 Task: Add the task  Develop a new online booking system for a transportation service to the section Burnout Burner in the project AgileForge and add a Due Date to the respective task as 2023/12/07
Action: Mouse moved to (69, 429)
Screenshot: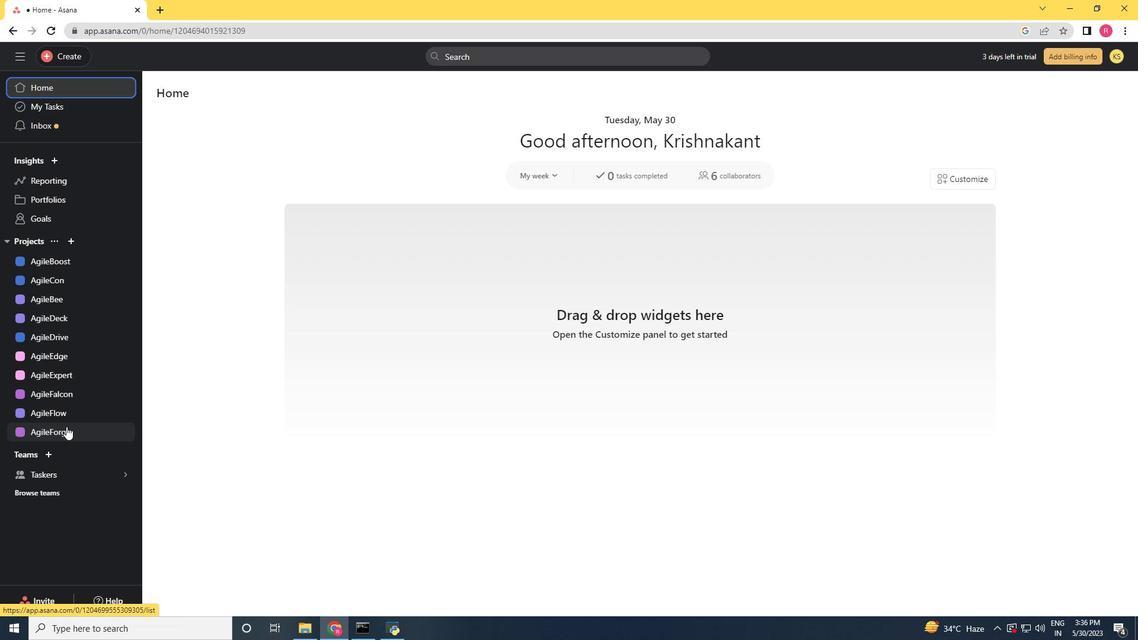 
Action: Mouse pressed left at (69, 429)
Screenshot: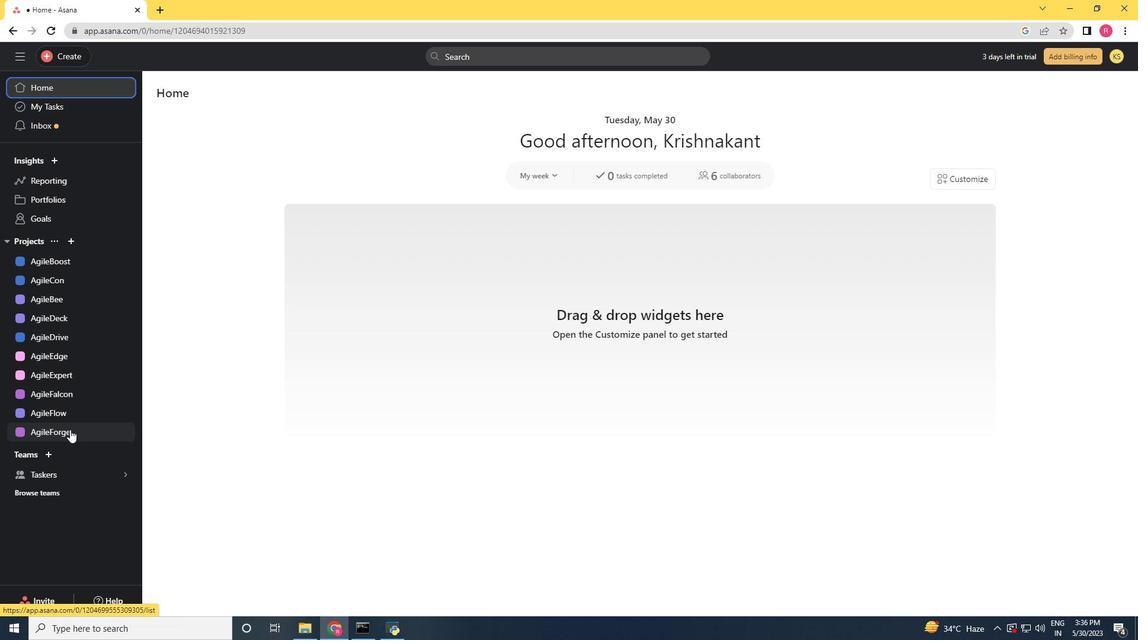 
Action: Mouse moved to (560, 410)
Screenshot: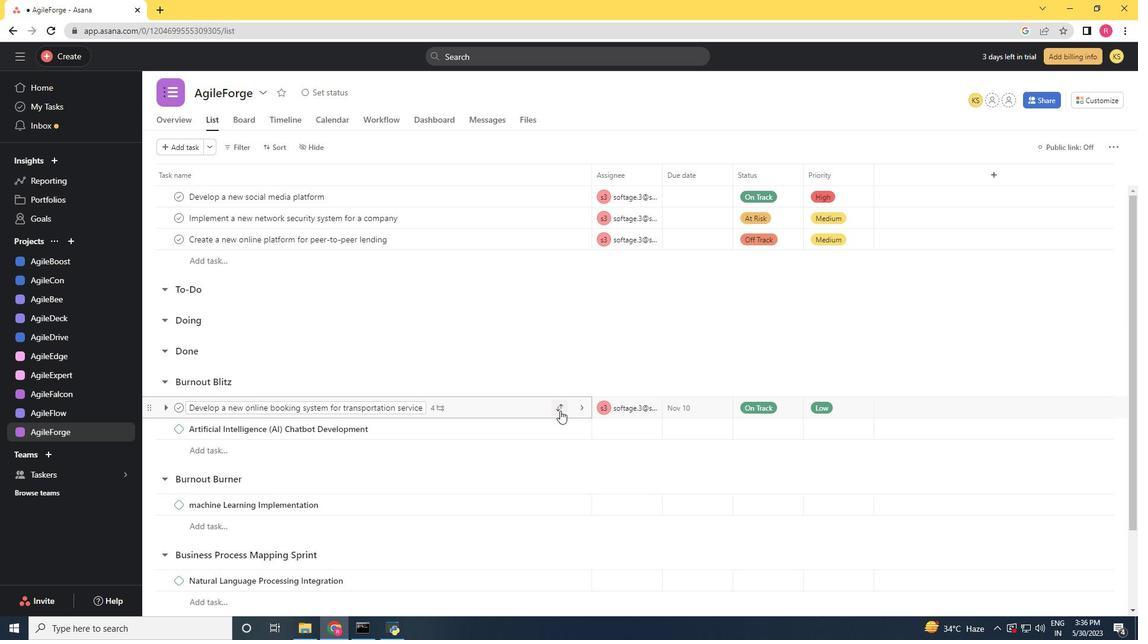 
Action: Mouse pressed left at (560, 410)
Screenshot: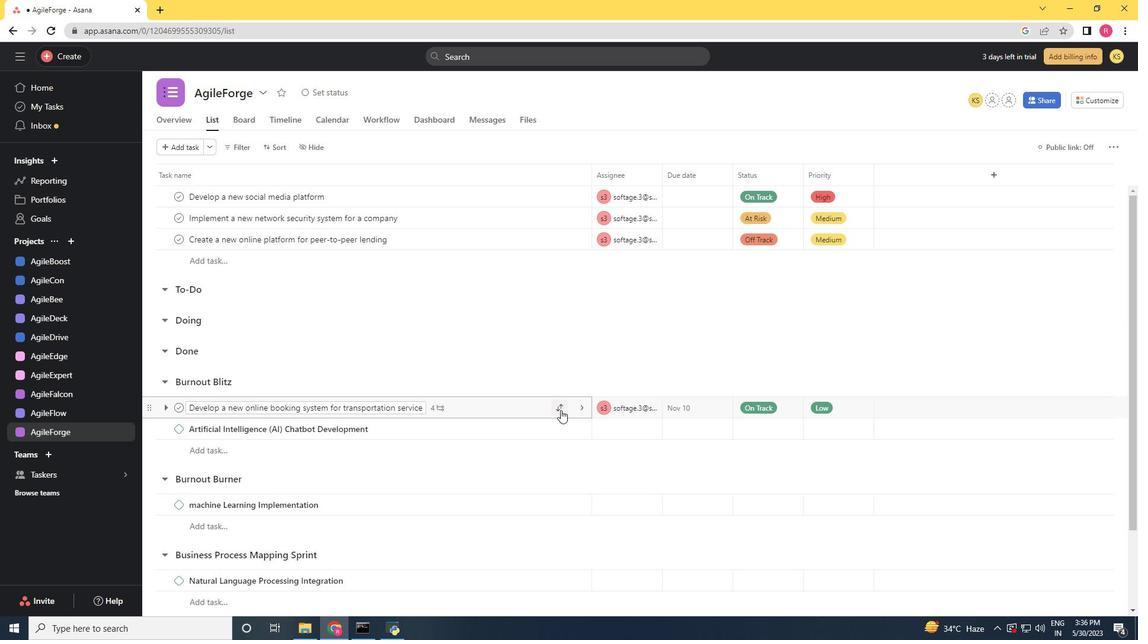 
Action: Mouse moved to (252, 482)
Screenshot: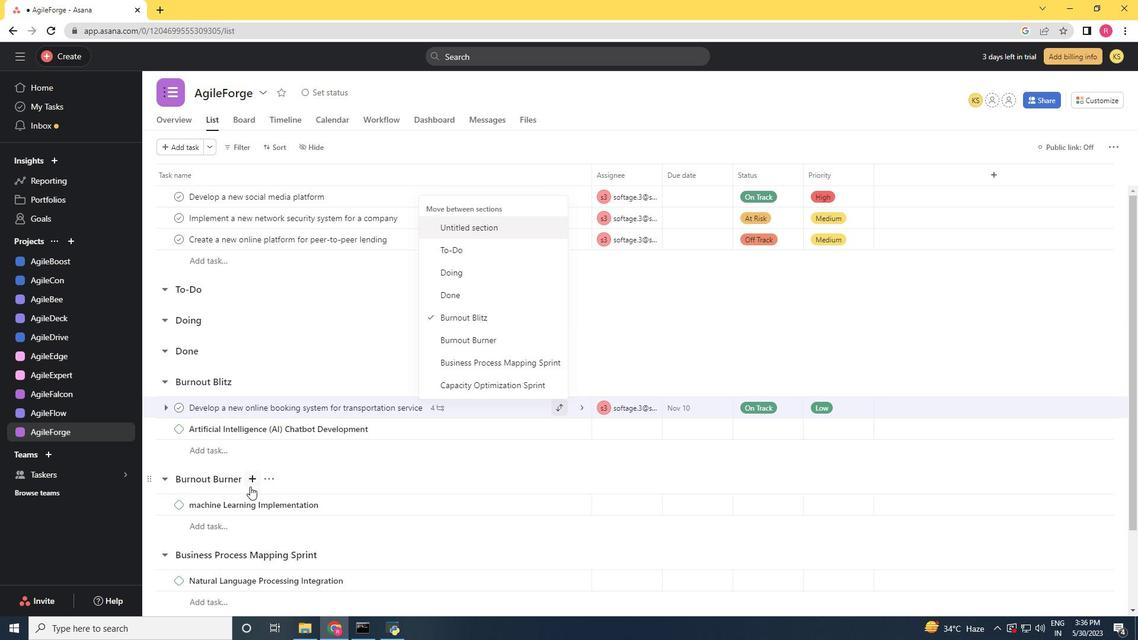 
Action: Mouse pressed left at (252, 482)
Screenshot: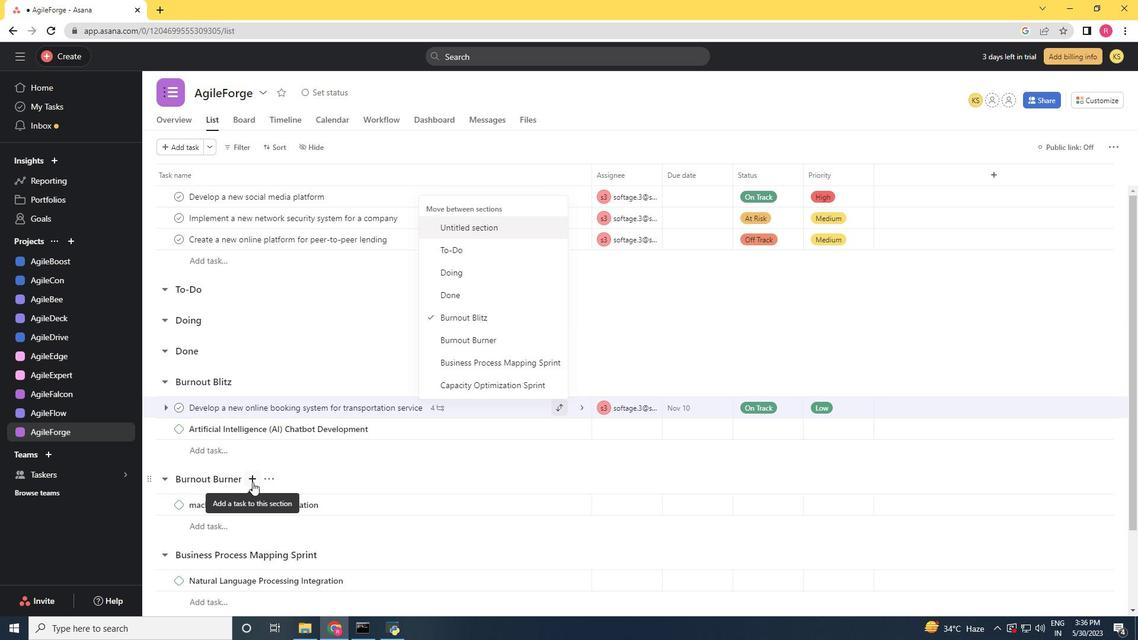 
Action: Mouse moved to (423, 502)
Screenshot: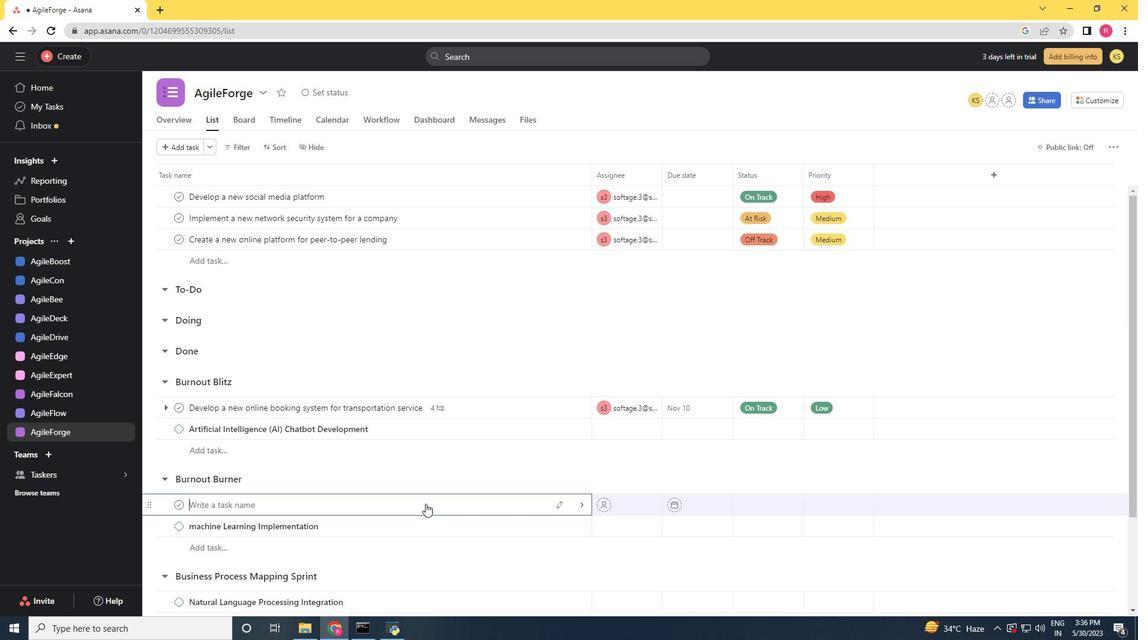 
Action: Mouse pressed right at (423, 502)
Screenshot: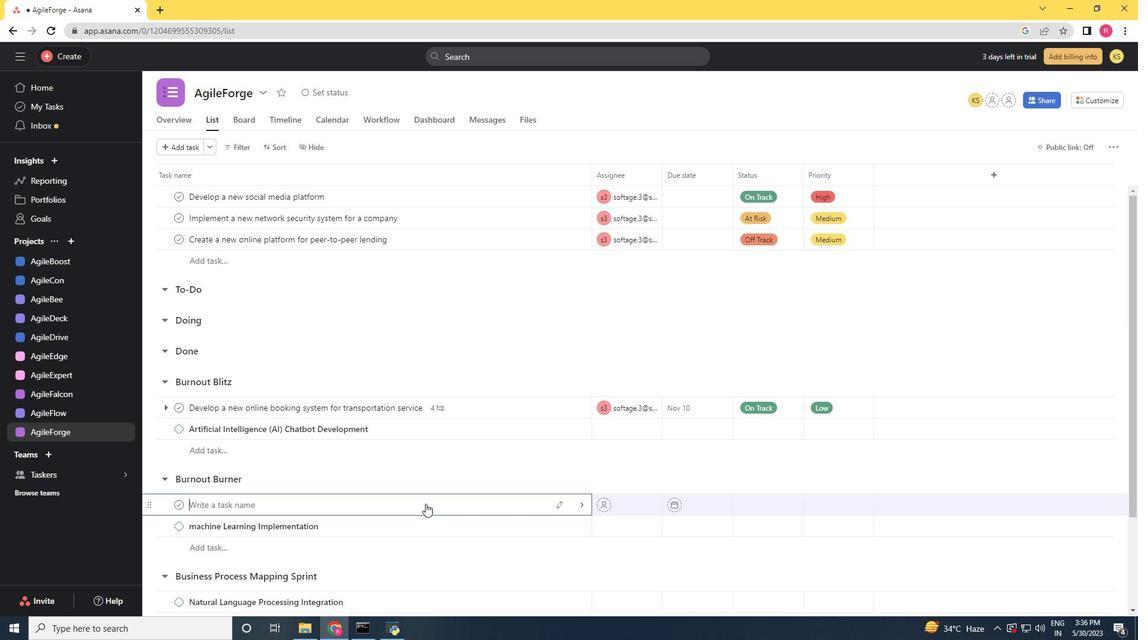 
Action: Mouse moved to (422, 500)
Screenshot: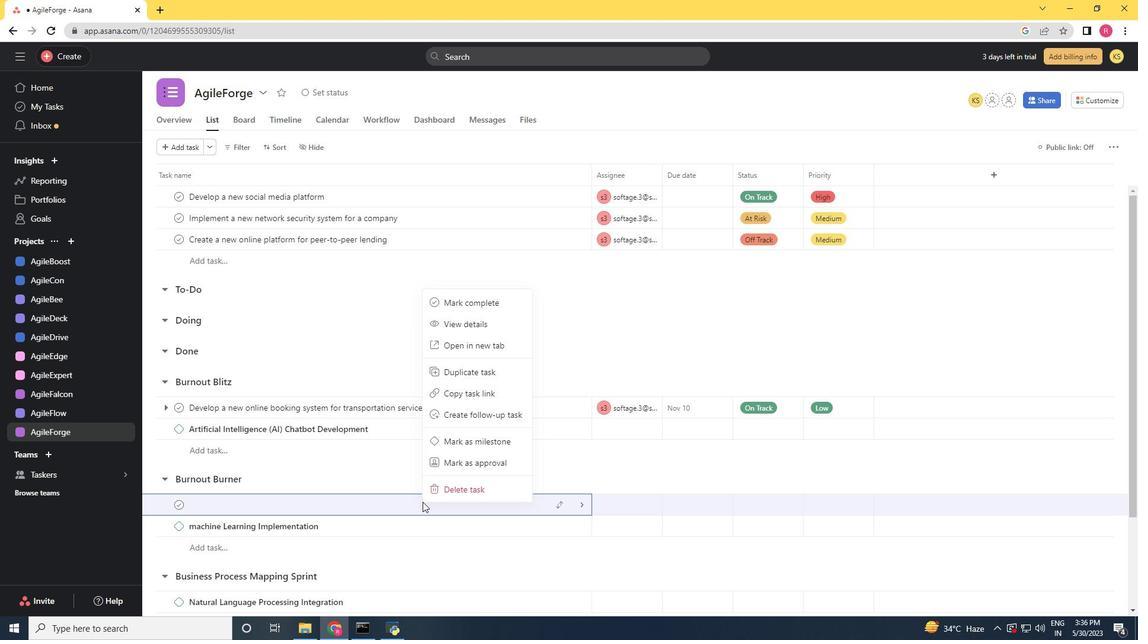 
Action: Mouse pressed left at (422, 500)
Screenshot: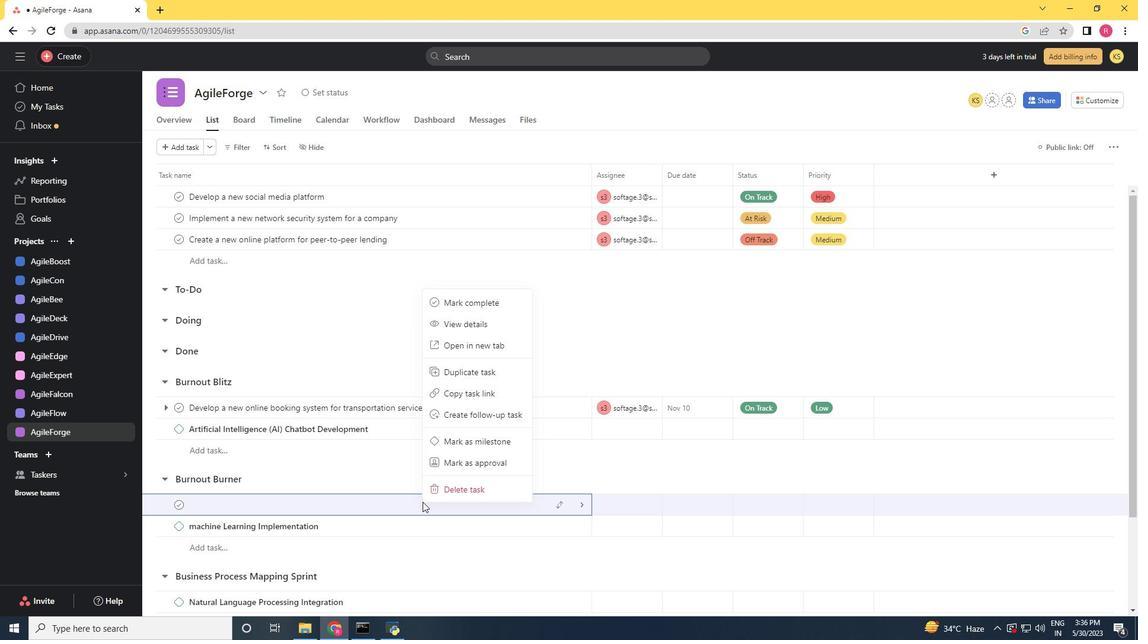 
Action: Mouse moved to (646, 437)
Screenshot: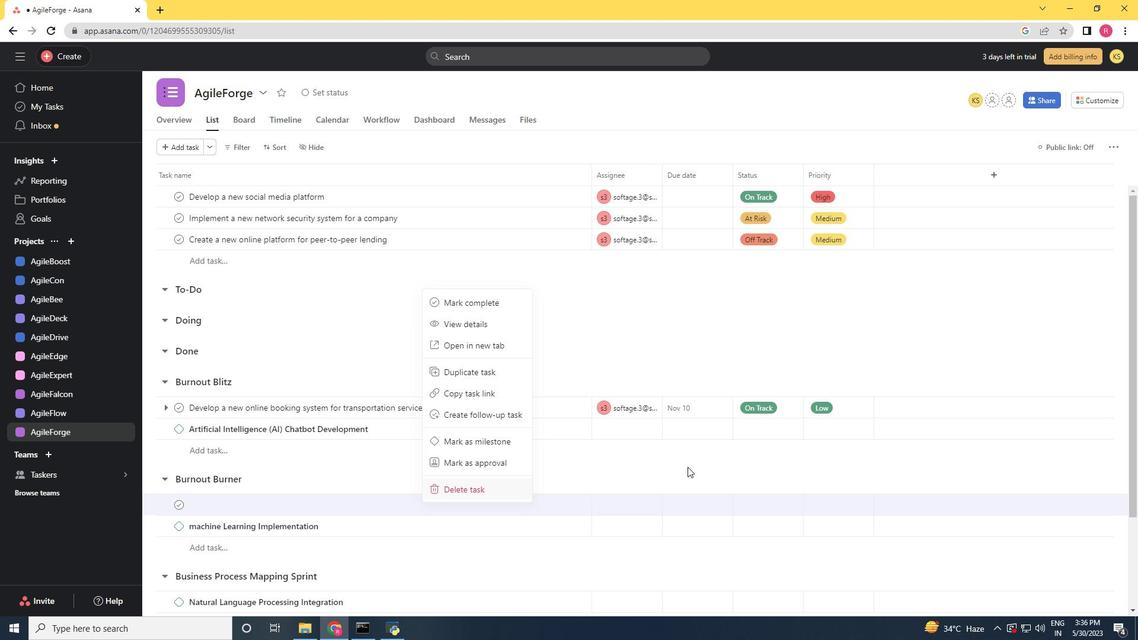 
Action: Mouse pressed left at (646, 437)
Screenshot: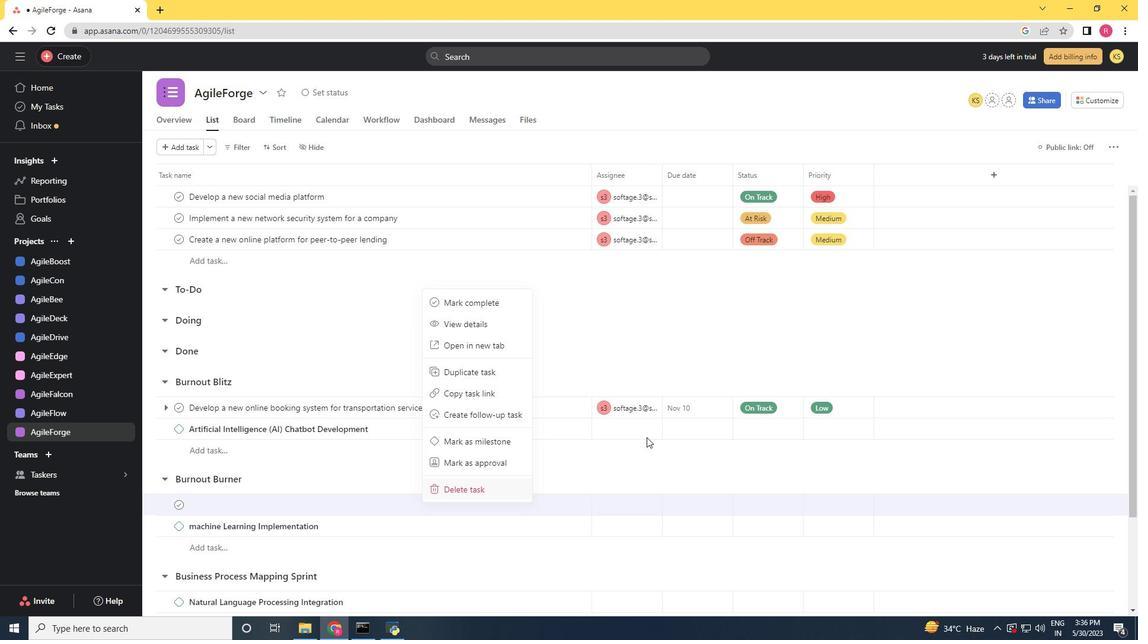 
Action: Mouse moved to (559, 407)
Screenshot: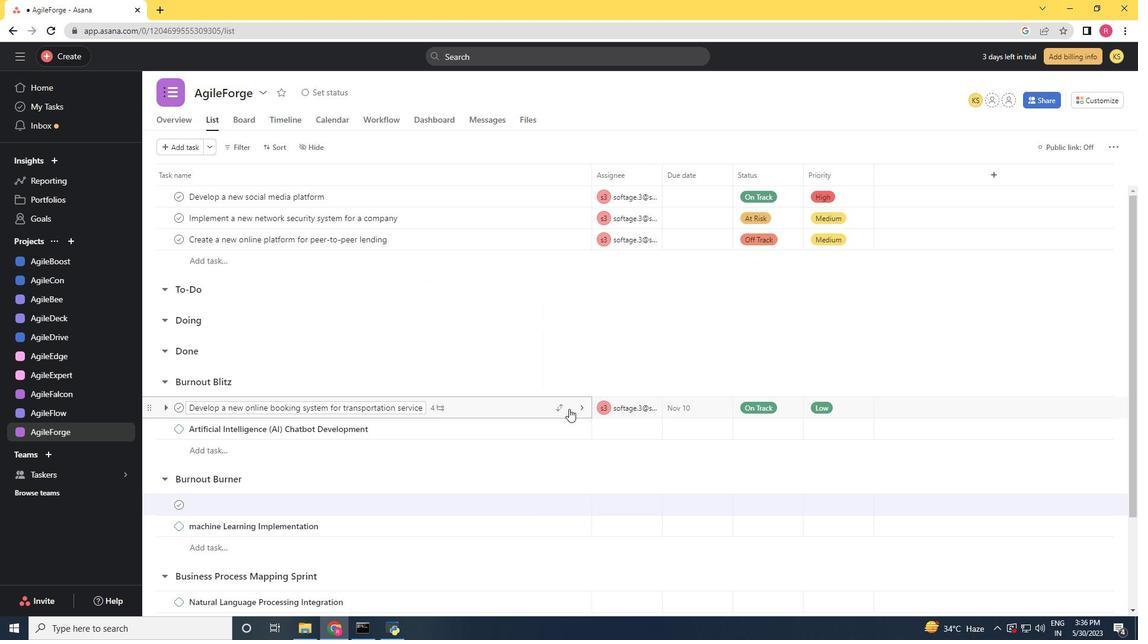 
Action: Mouse pressed left at (559, 407)
Screenshot: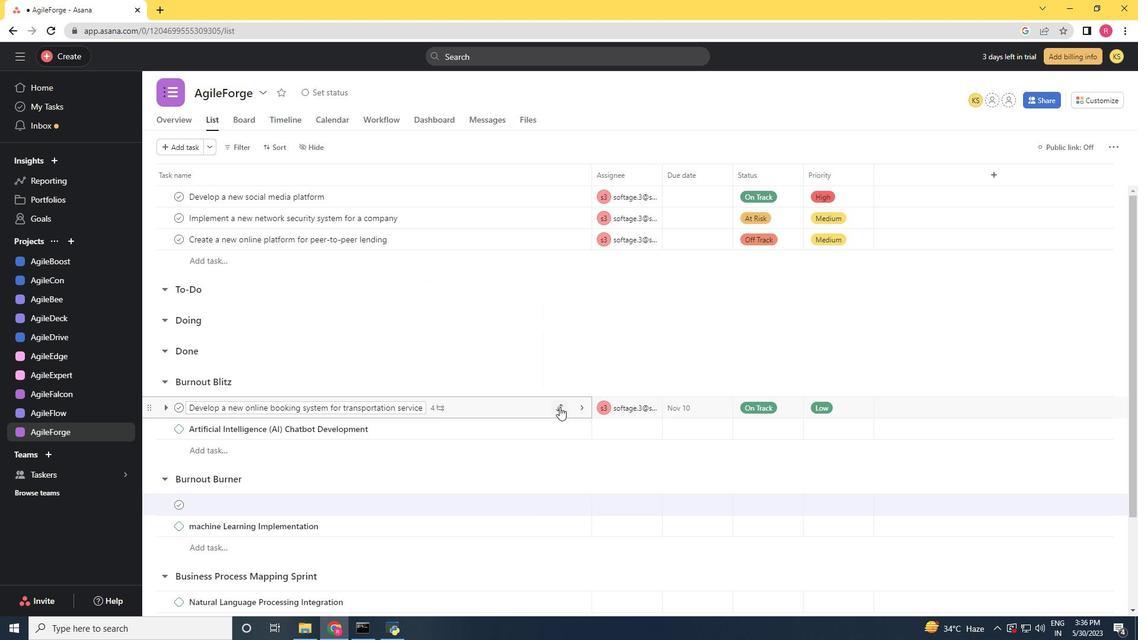
Action: Mouse moved to (496, 342)
Screenshot: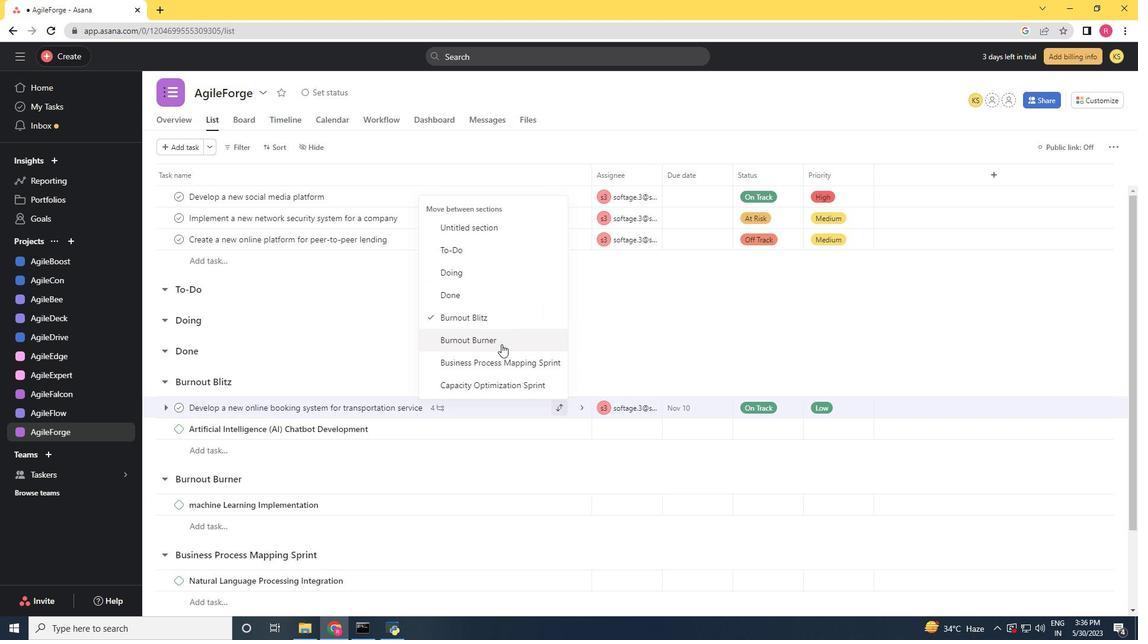 
Action: Mouse pressed left at (496, 342)
Screenshot: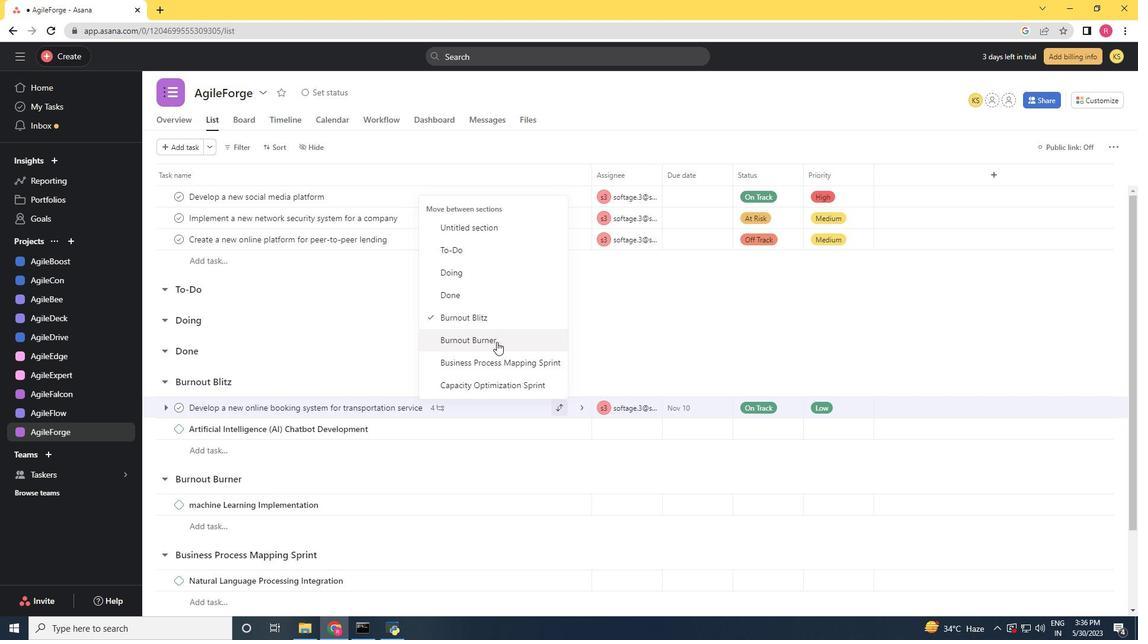 
Action: Mouse moved to (542, 480)
Screenshot: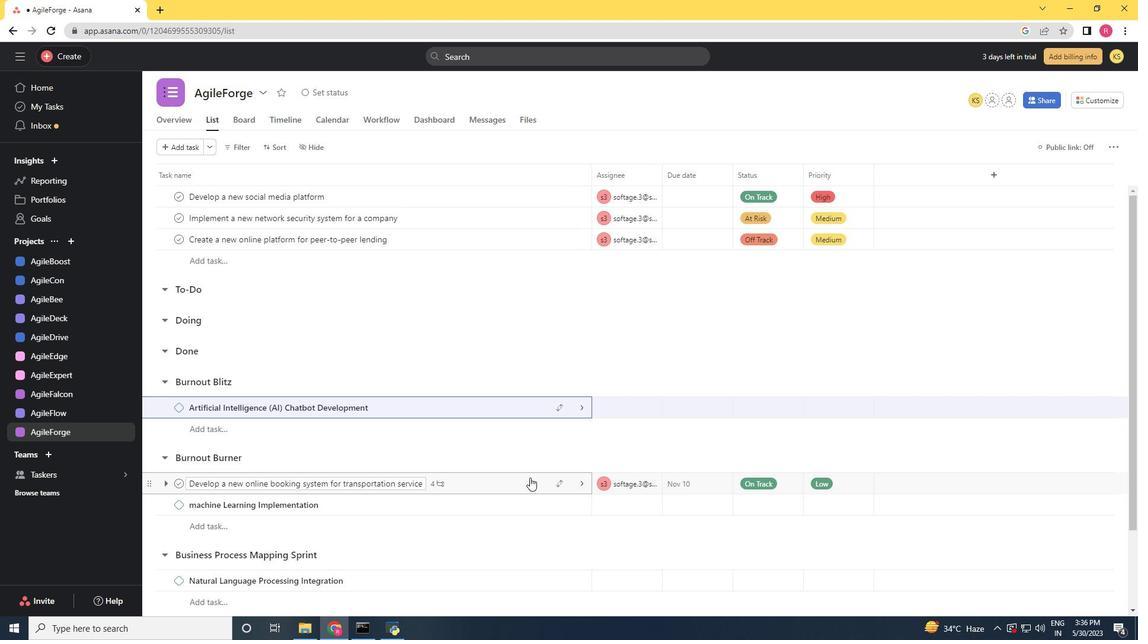 
Action: Mouse pressed left at (542, 480)
Screenshot: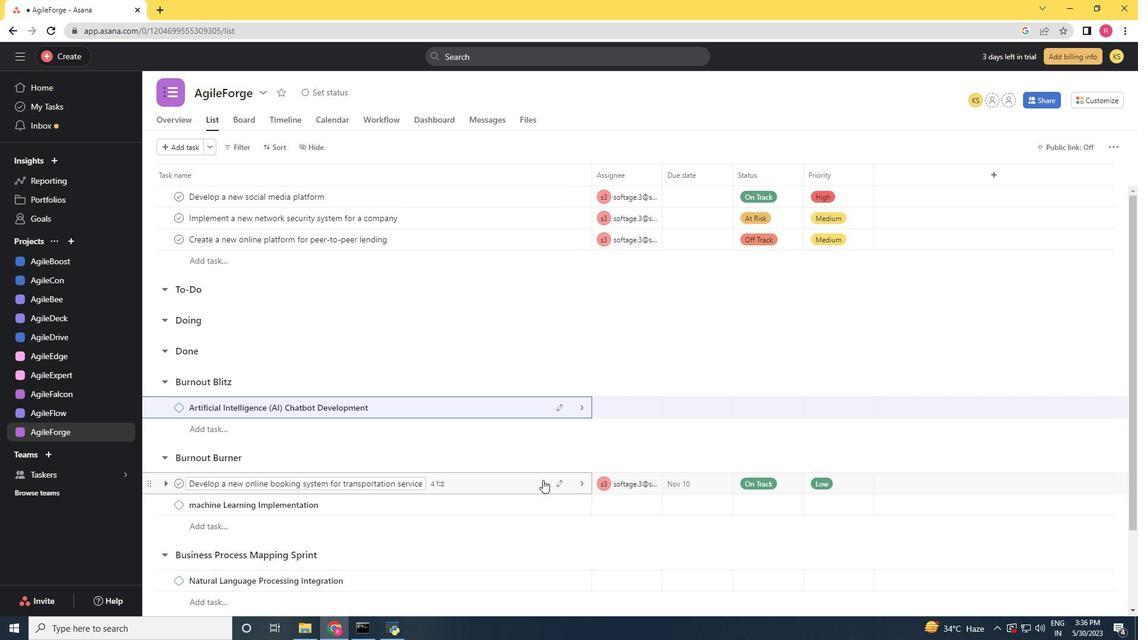 
Action: Mouse moved to (881, 252)
Screenshot: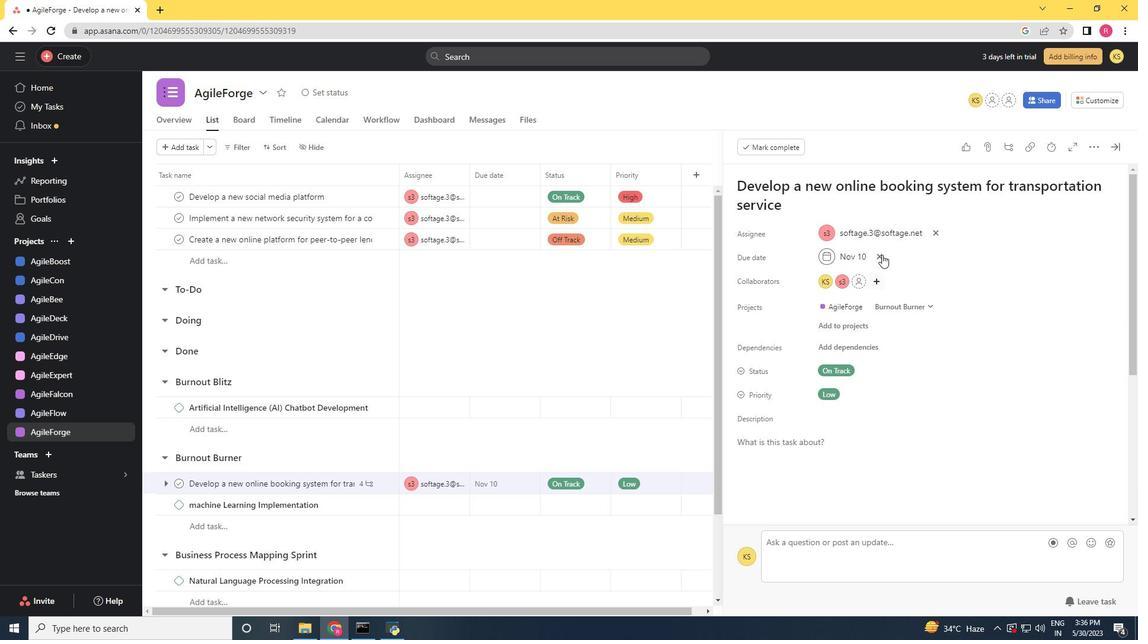 
Action: Mouse pressed left at (881, 252)
Screenshot: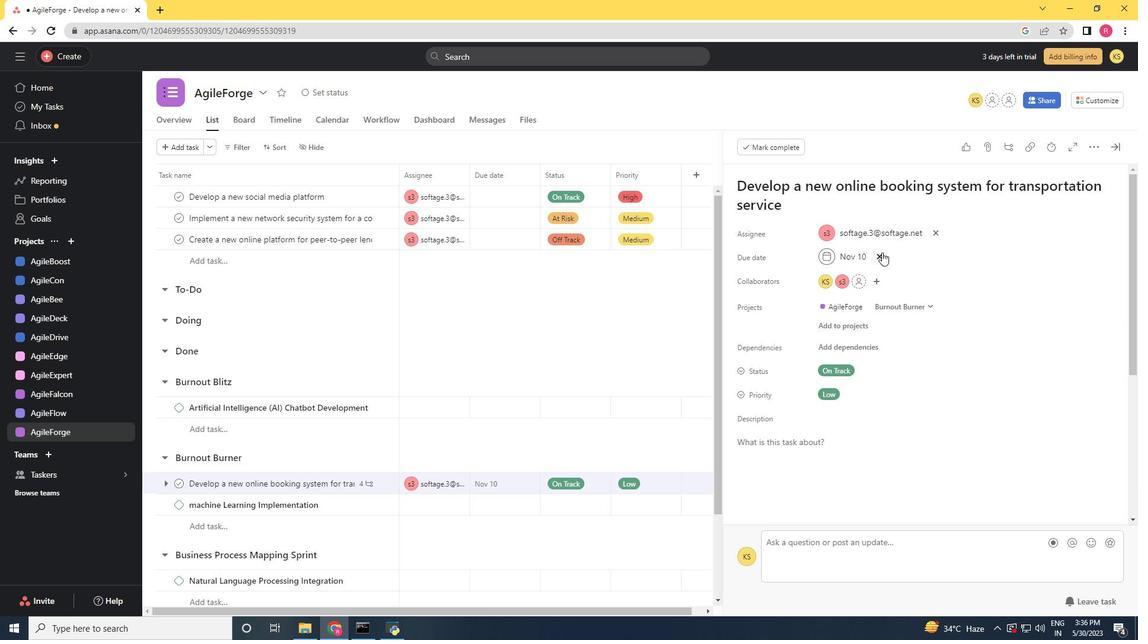 
Action: Mouse moved to (855, 257)
Screenshot: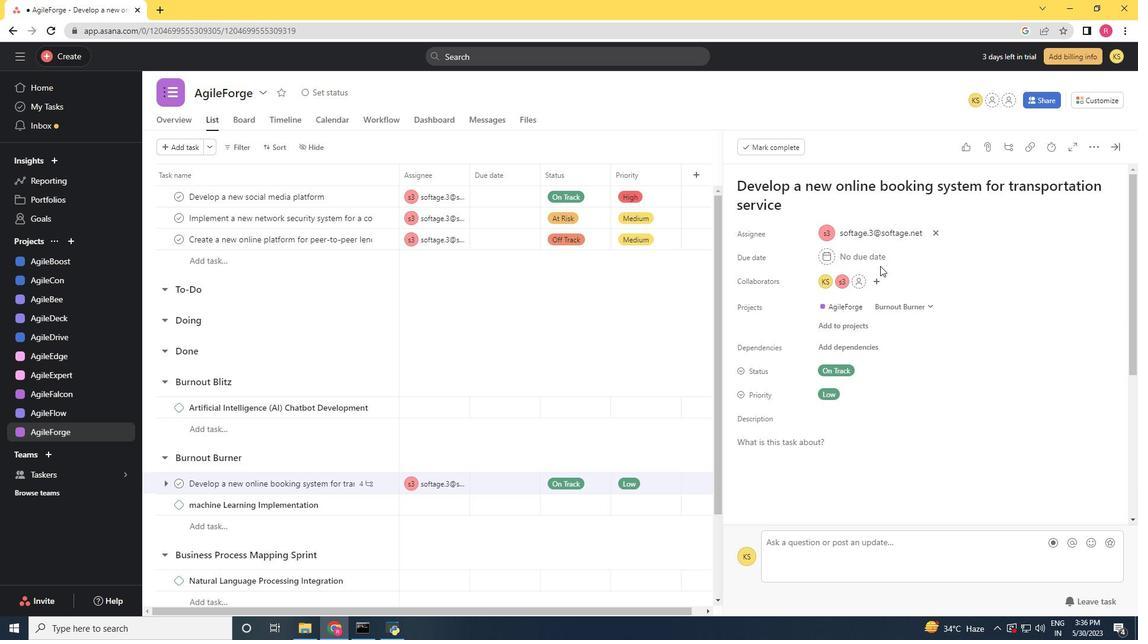 
Action: Mouse pressed left at (855, 257)
Screenshot: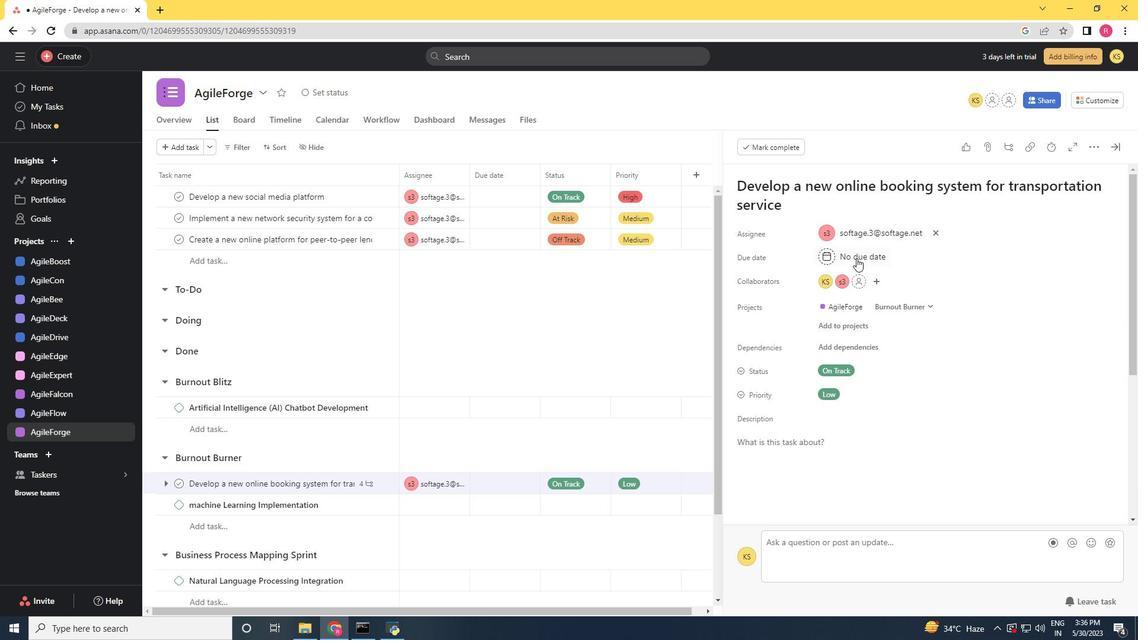 
Action: Mouse moved to (963, 321)
Screenshot: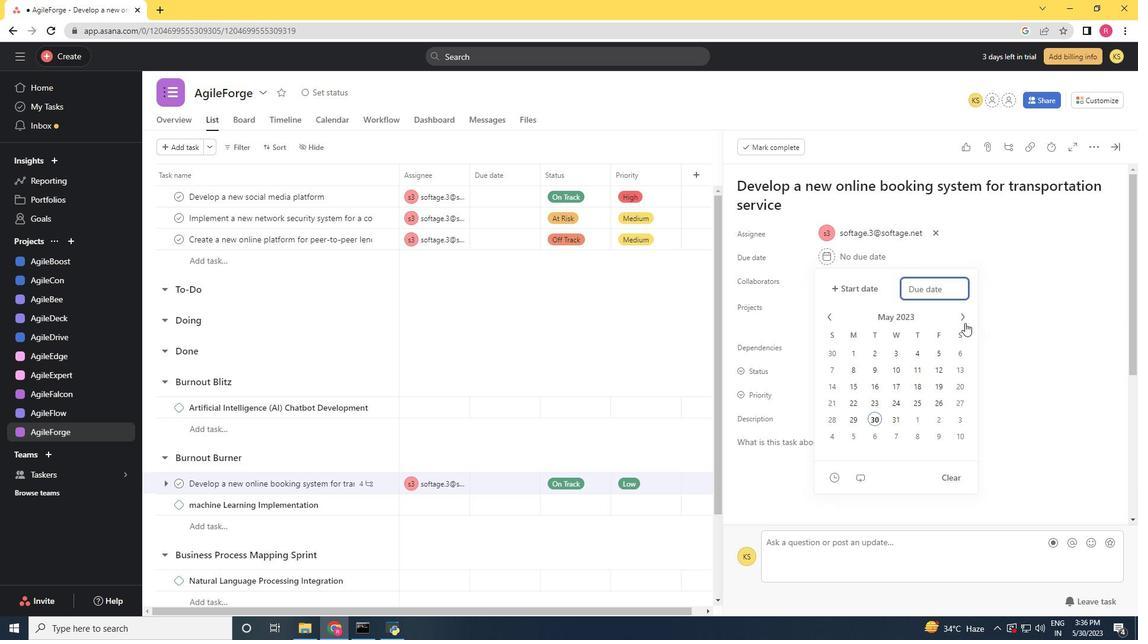 
Action: Mouse pressed left at (963, 321)
Screenshot: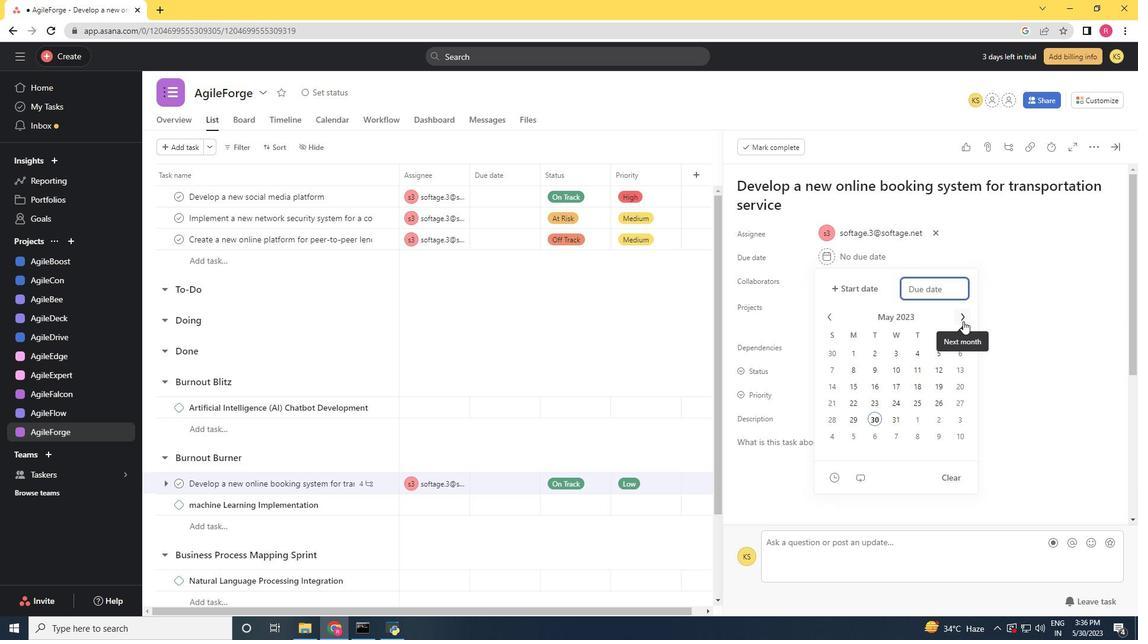 
Action: Mouse pressed left at (963, 321)
Screenshot: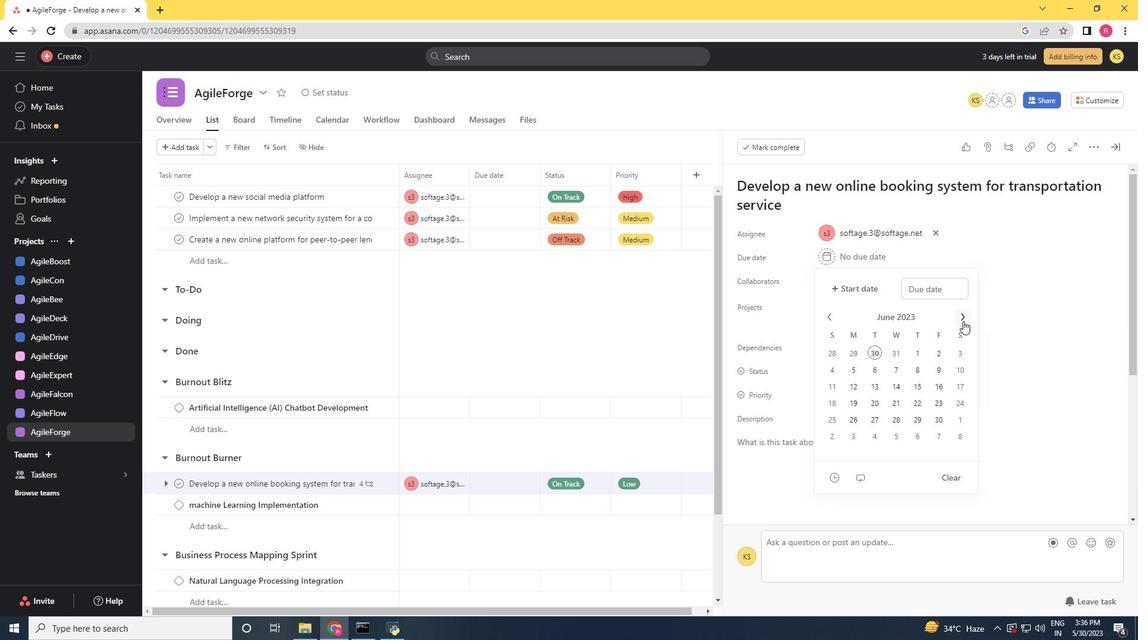 
Action: Mouse pressed left at (963, 321)
Screenshot: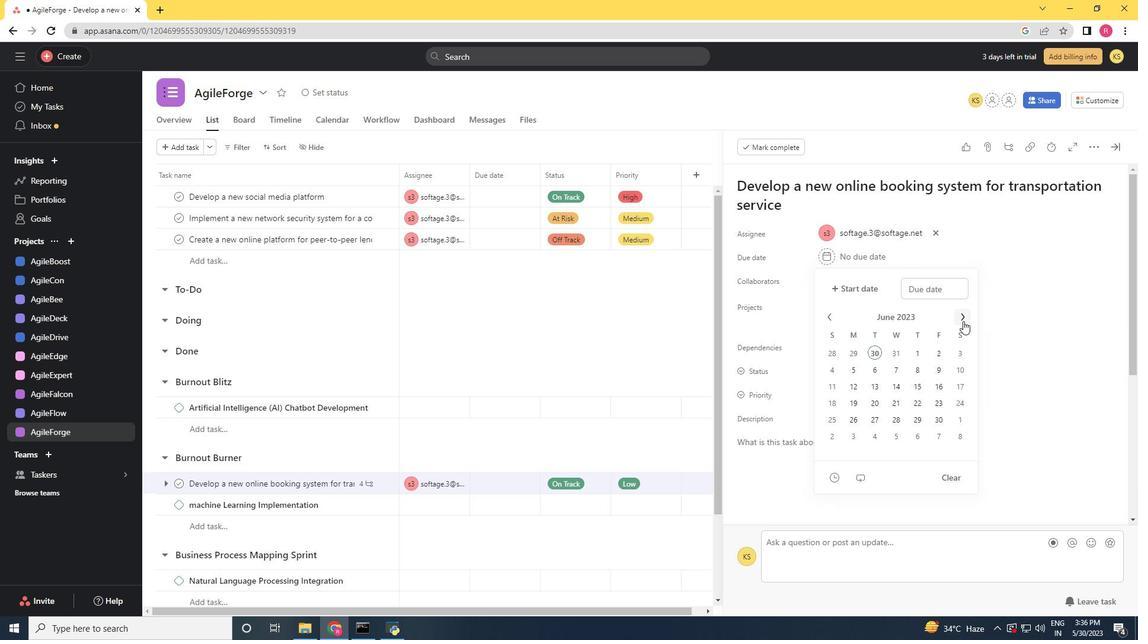 
Action: Mouse pressed left at (963, 321)
Screenshot: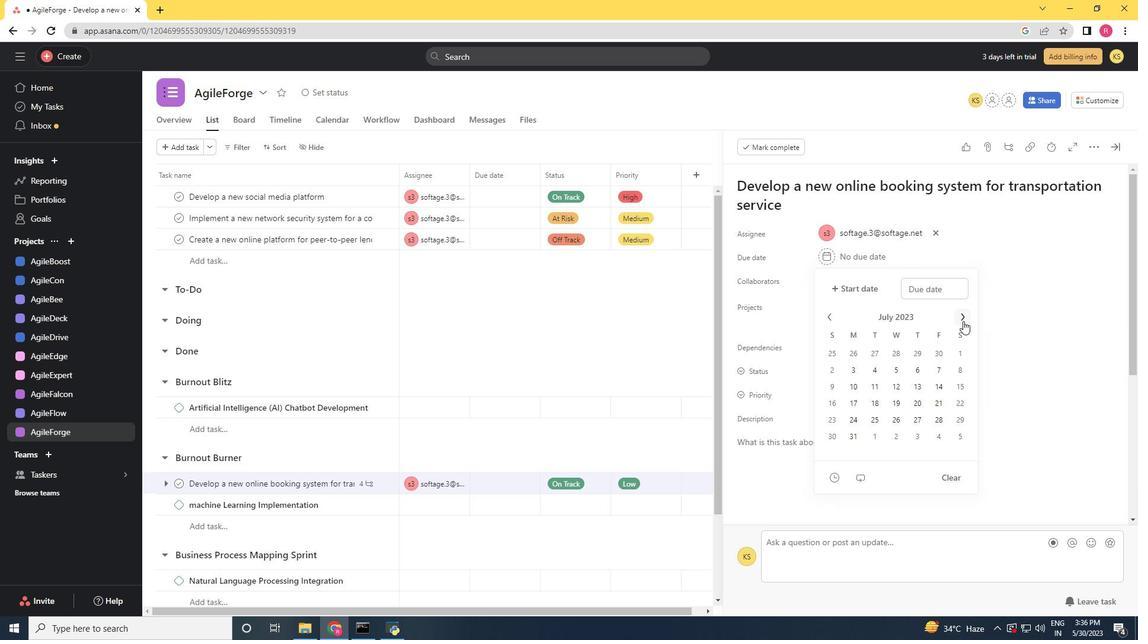 
Action: Mouse pressed left at (963, 321)
Screenshot: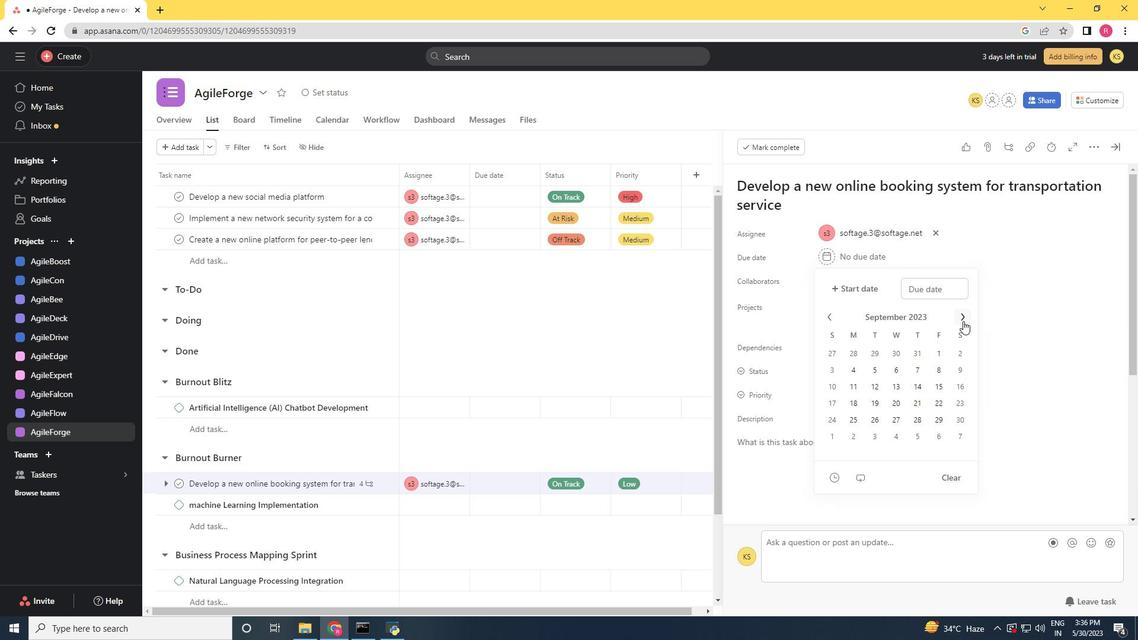 
Action: Mouse pressed left at (963, 321)
Screenshot: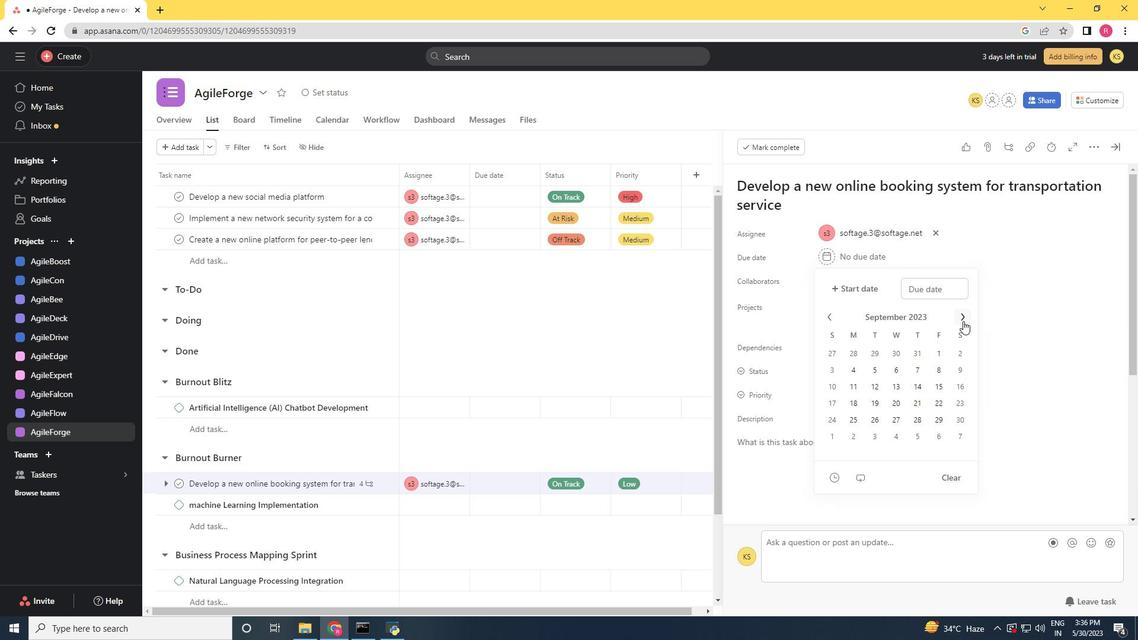
Action: Mouse pressed left at (963, 321)
Screenshot: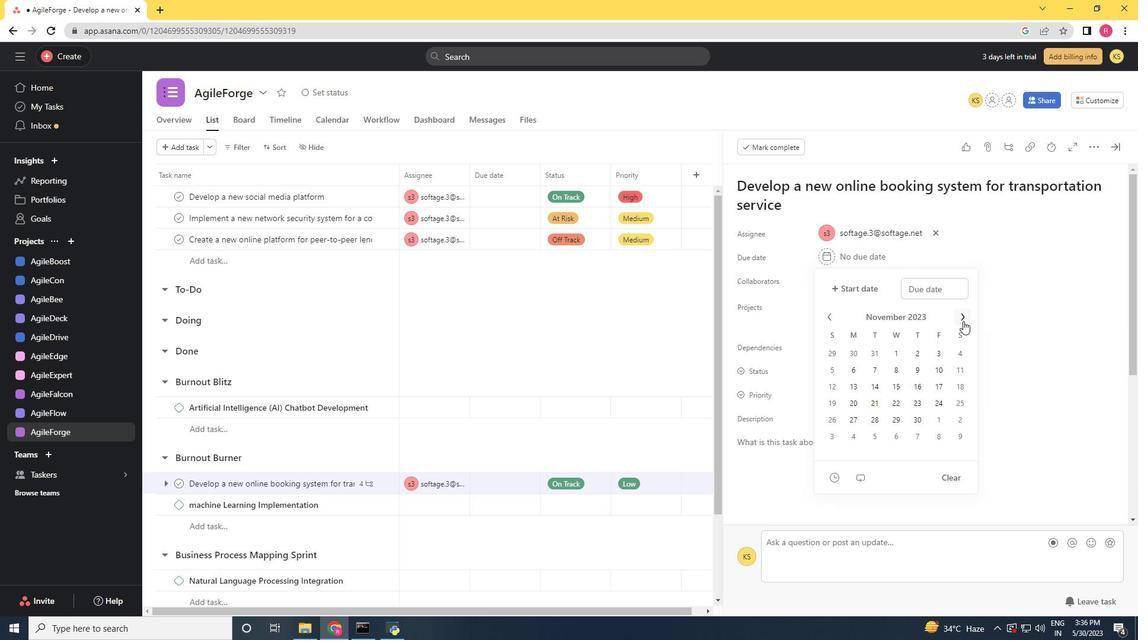 
Action: Mouse moved to (923, 367)
Screenshot: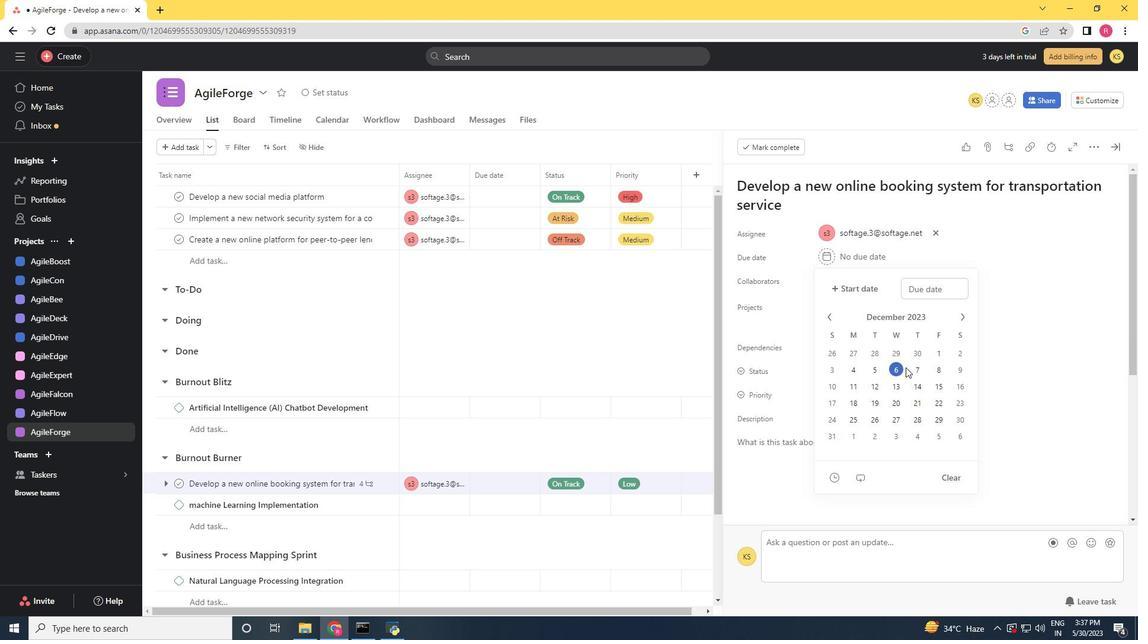 
Action: Mouse pressed left at (923, 367)
Screenshot: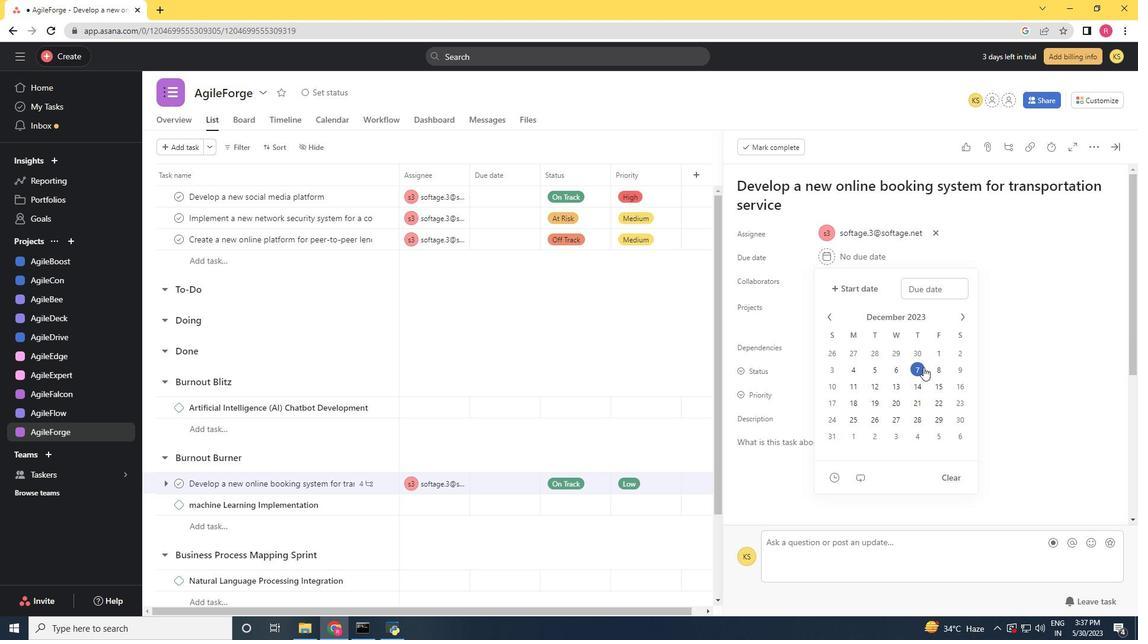 
Action: Mouse moved to (1038, 369)
Screenshot: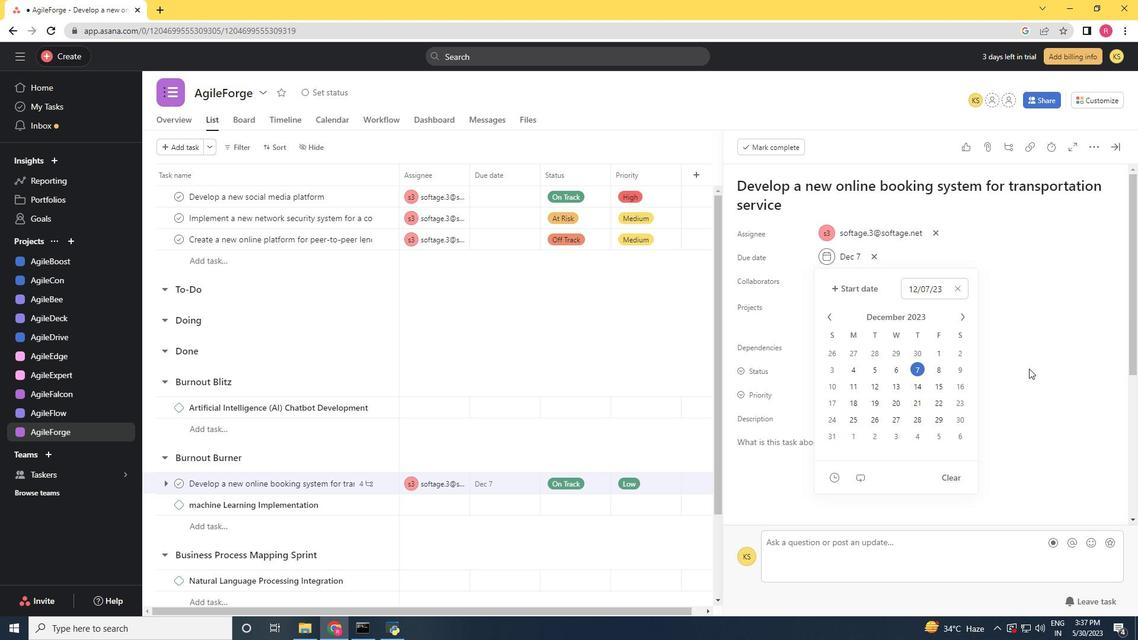
Action: Mouse pressed left at (1038, 369)
Screenshot: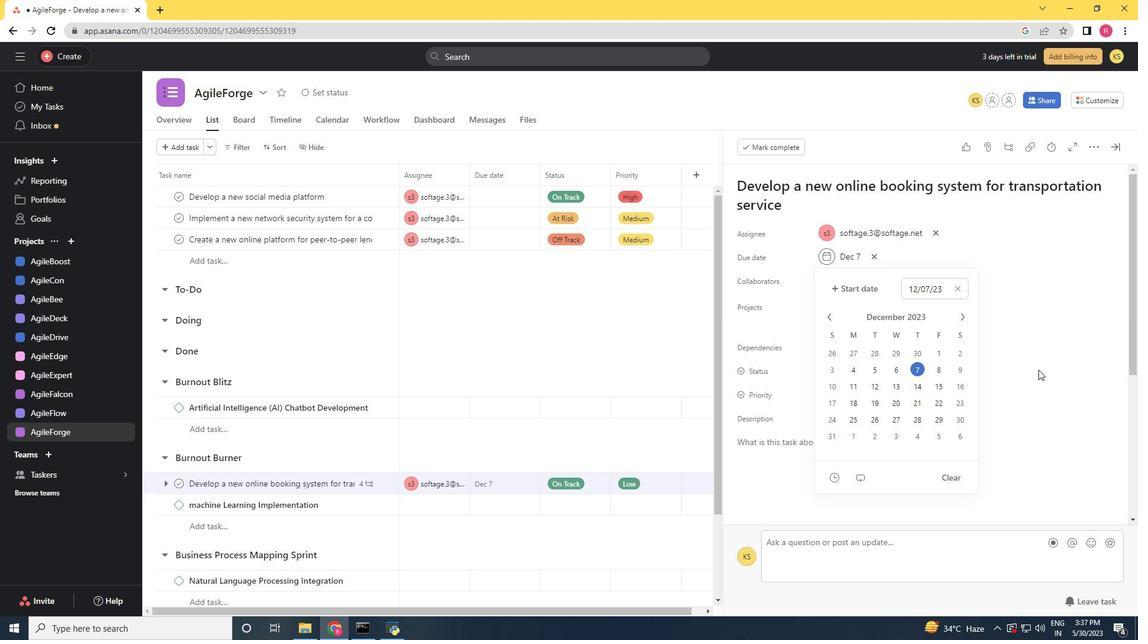 
